 Task: Click on start publishing.
Action: Mouse moved to (43, 93)
Screenshot: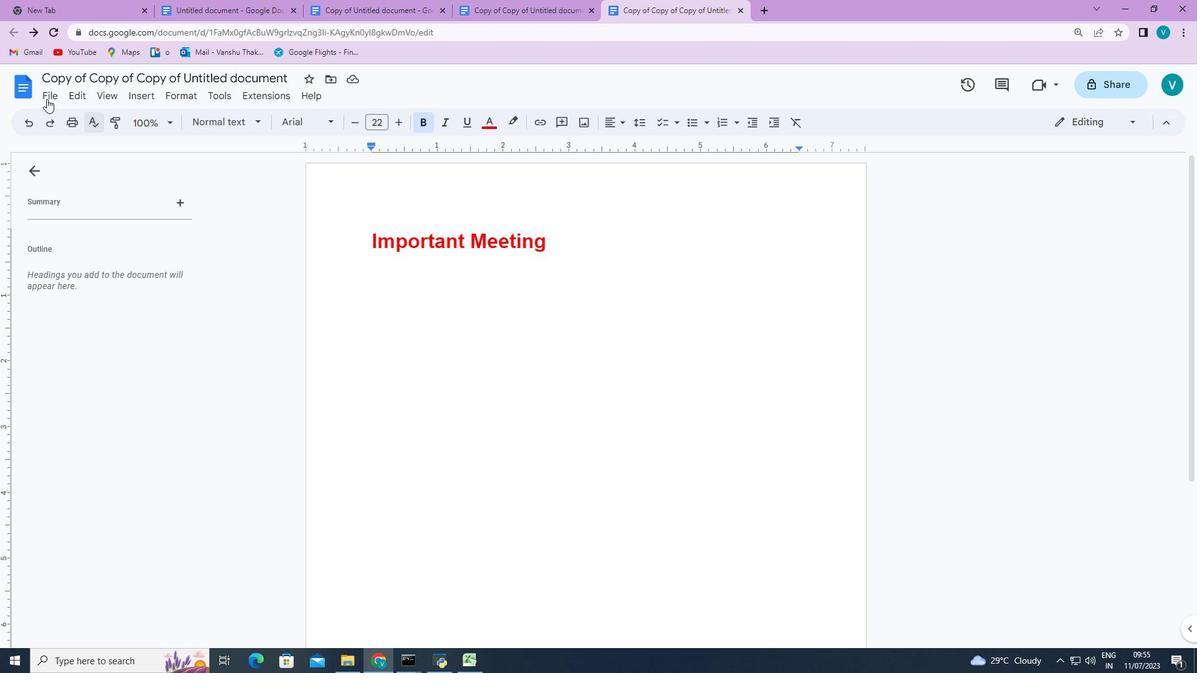 
Action: Mouse pressed left at (43, 93)
Screenshot: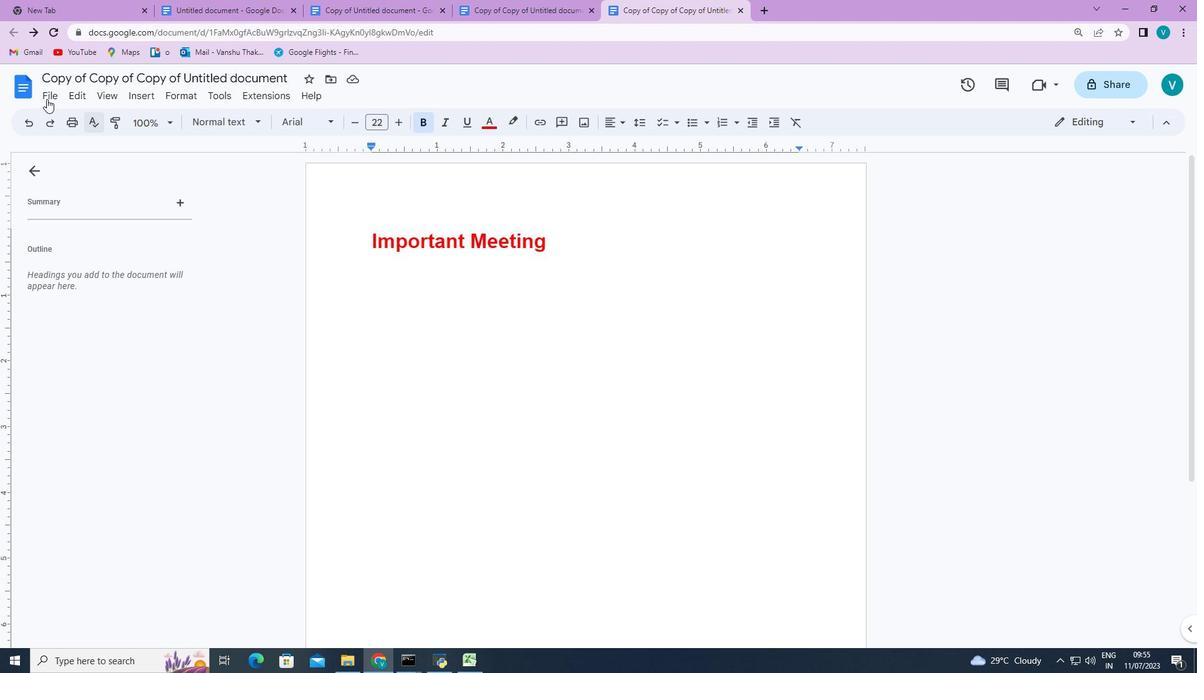 
Action: Mouse moved to (49, 96)
Screenshot: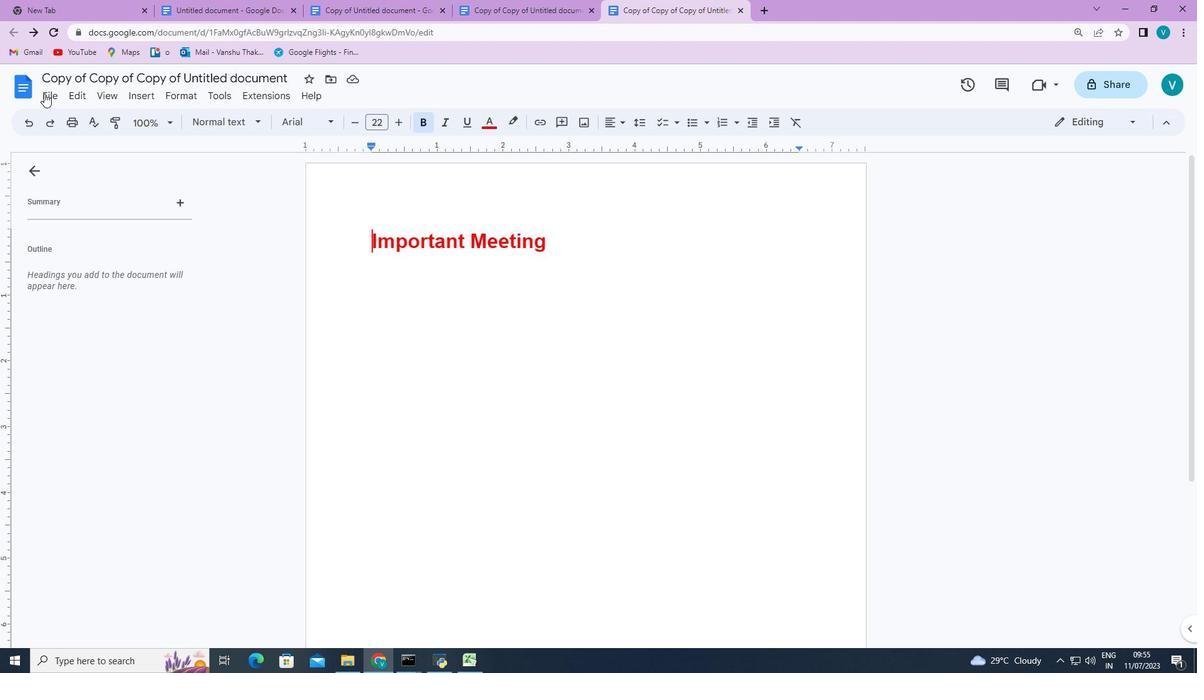 
Action: Mouse pressed left at (49, 96)
Screenshot: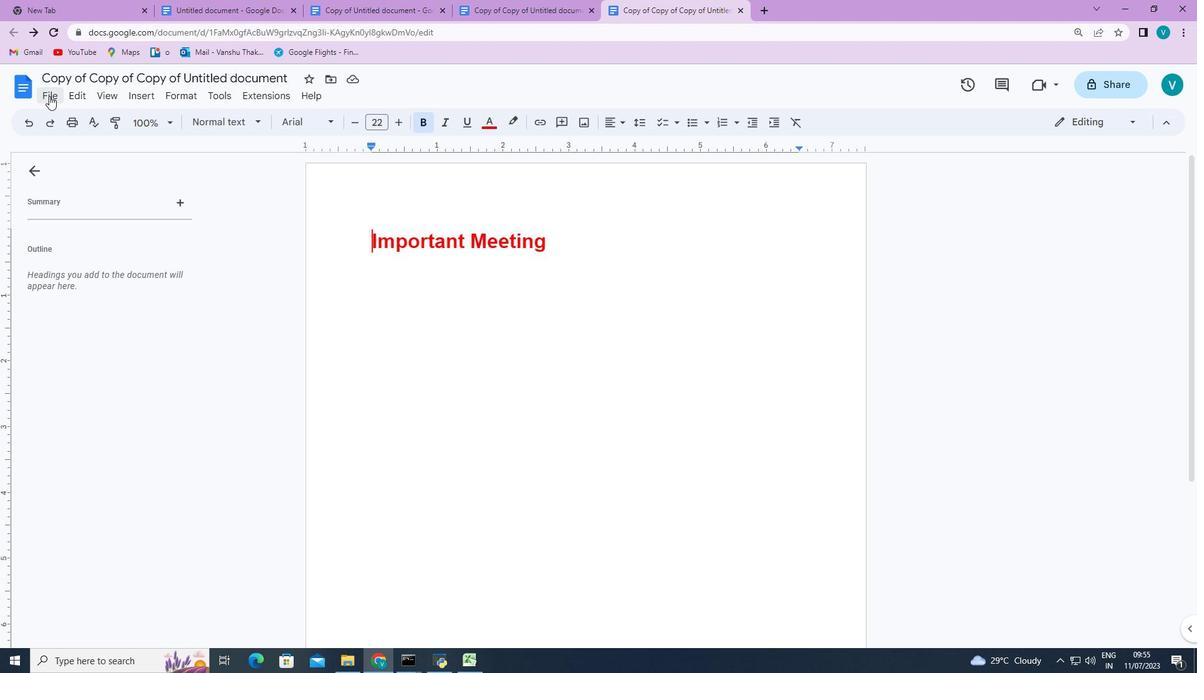 
Action: Mouse moved to (74, 192)
Screenshot: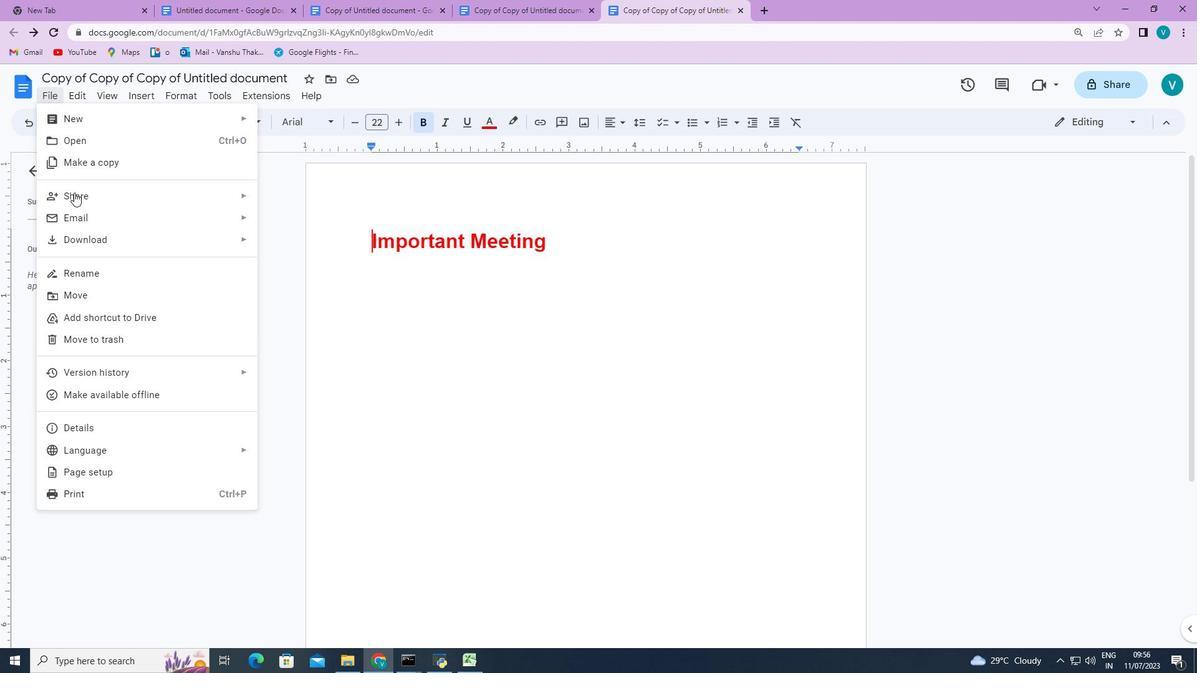 
Action: Mouse pressed left at (74, 192)
Screenshot: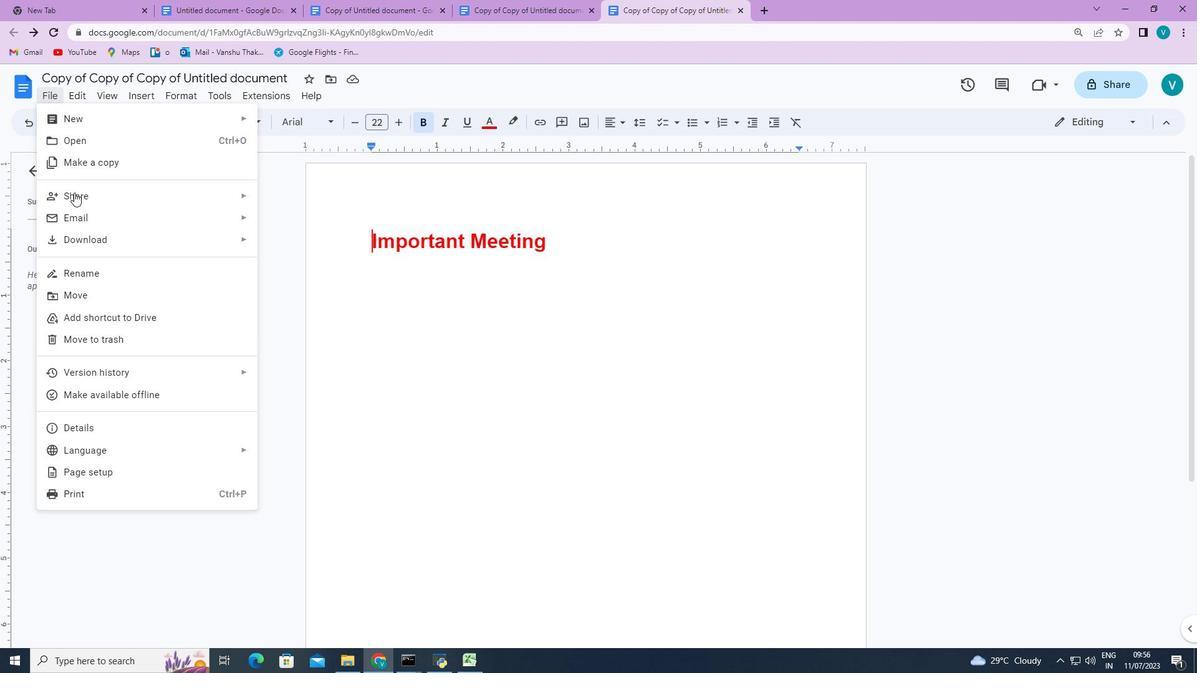 
Action: Mouse moved to (303, 224)
Screenshot: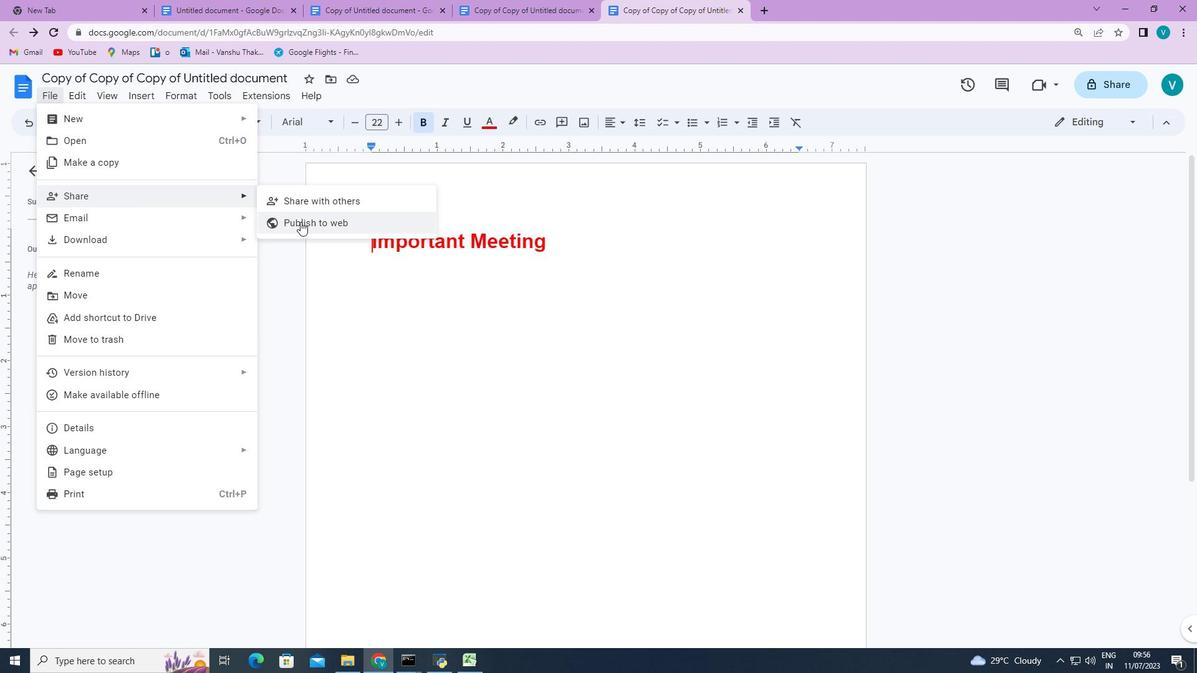 
Action: Mouse pressed left at (303, 224)
Screenshot: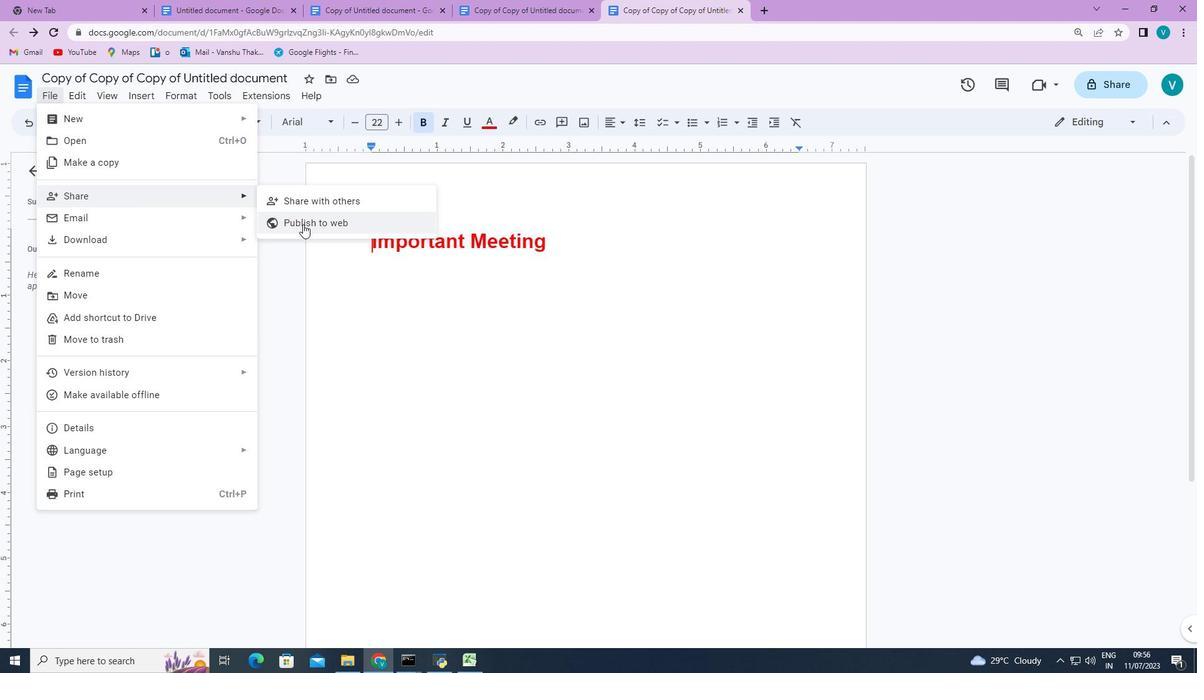 
Action: Mouse moved to (432, 453)
Screenshot: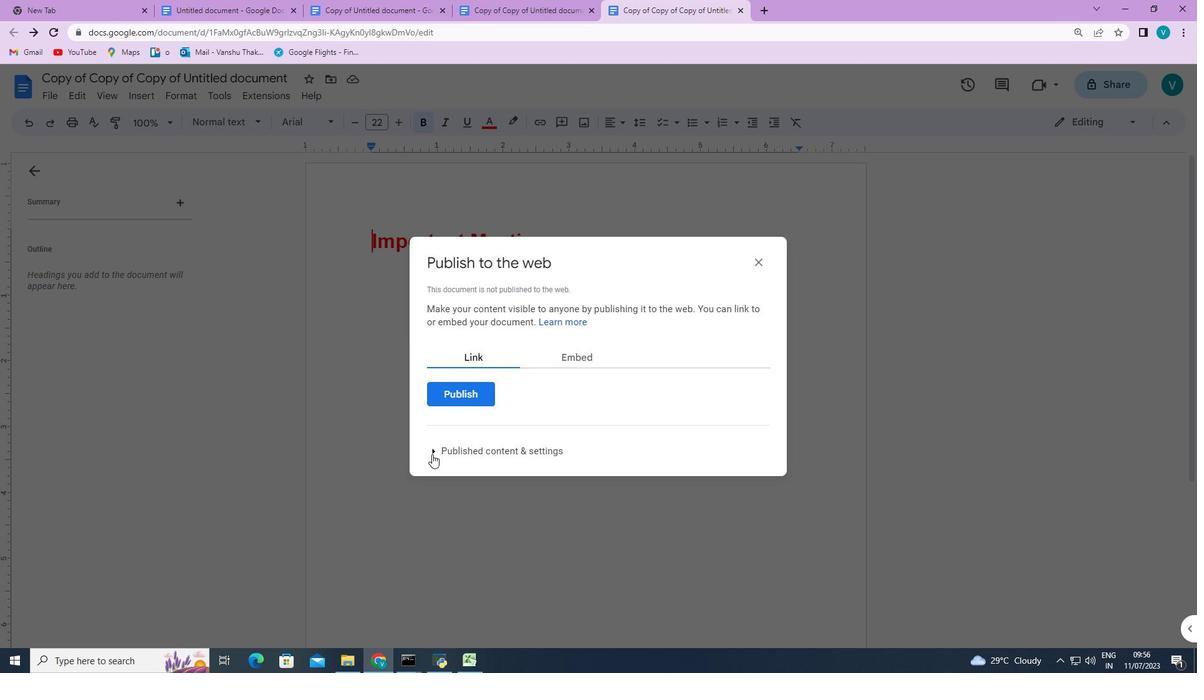 
Action: Mouse pressed left at (432, 453)
Screenshot: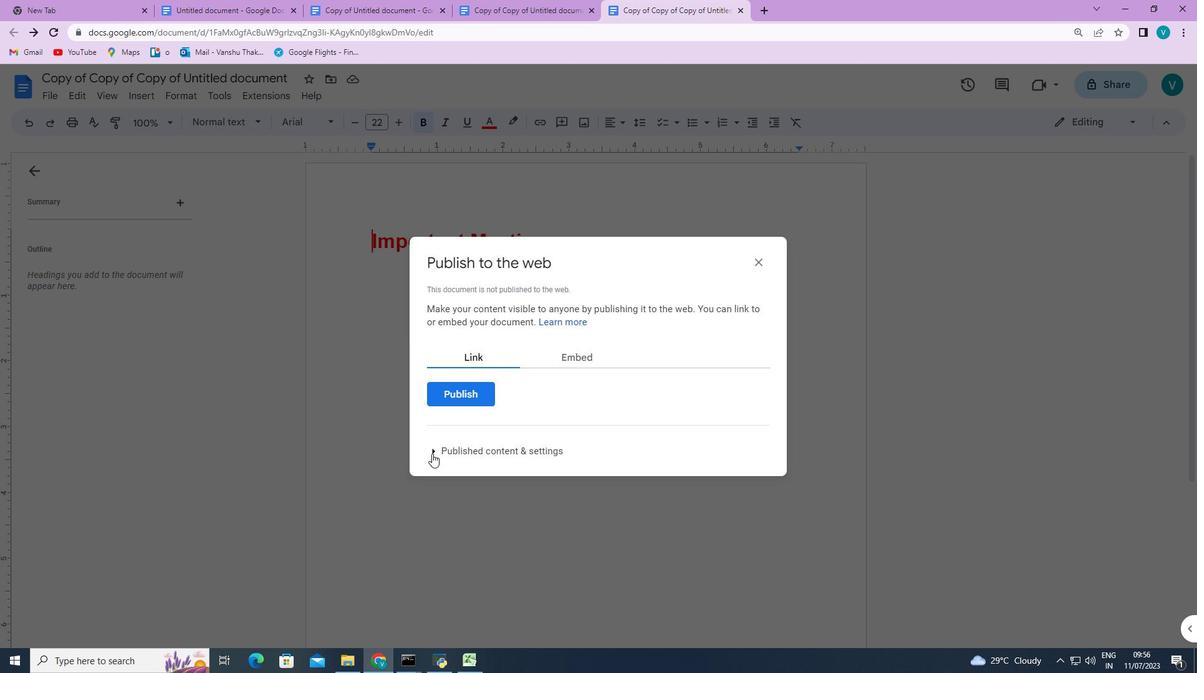 
Action: Mouse moved to (493, 446)
Screenshot: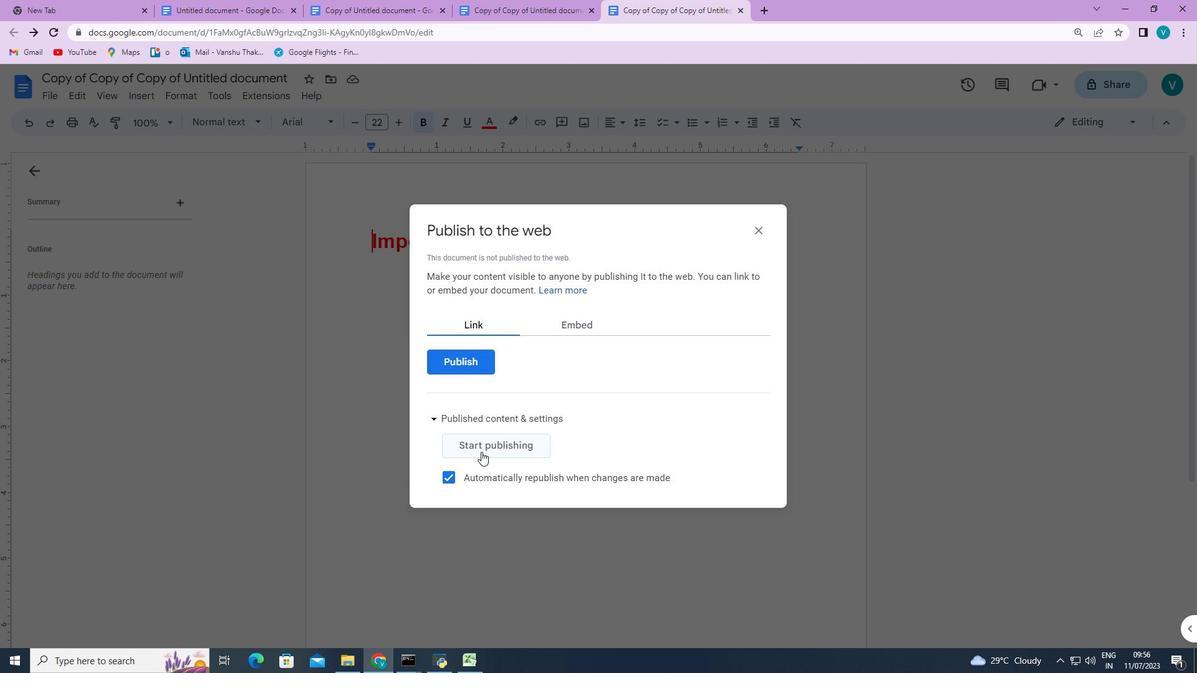 
Action: Mouse pressed left at (493, 446)
Screenshot: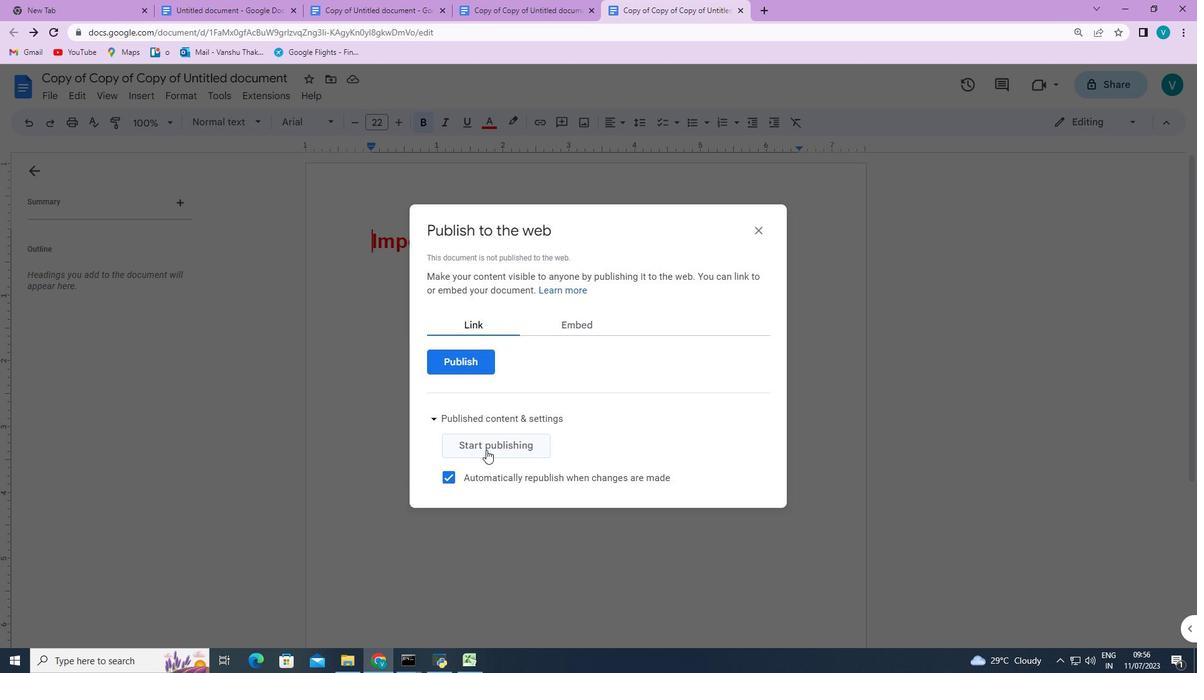
Action: Mouse moved to (662, 100)
Screenshot: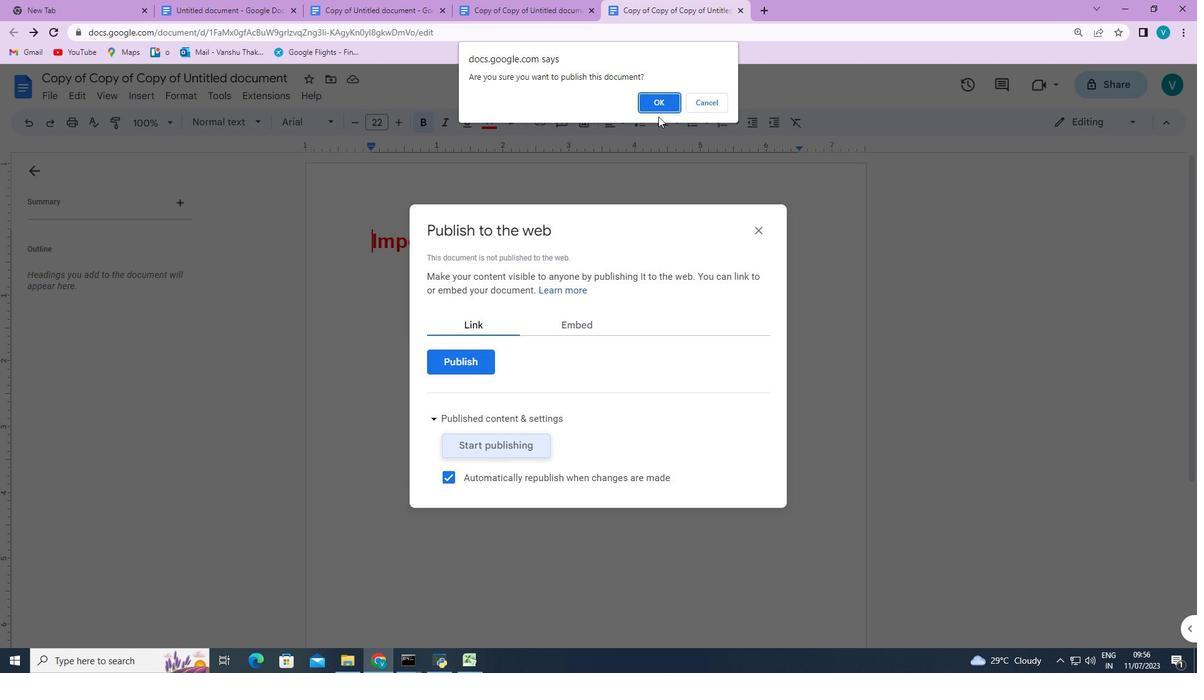
Action: Mouse pressed left at (662, 100)
Screenshot: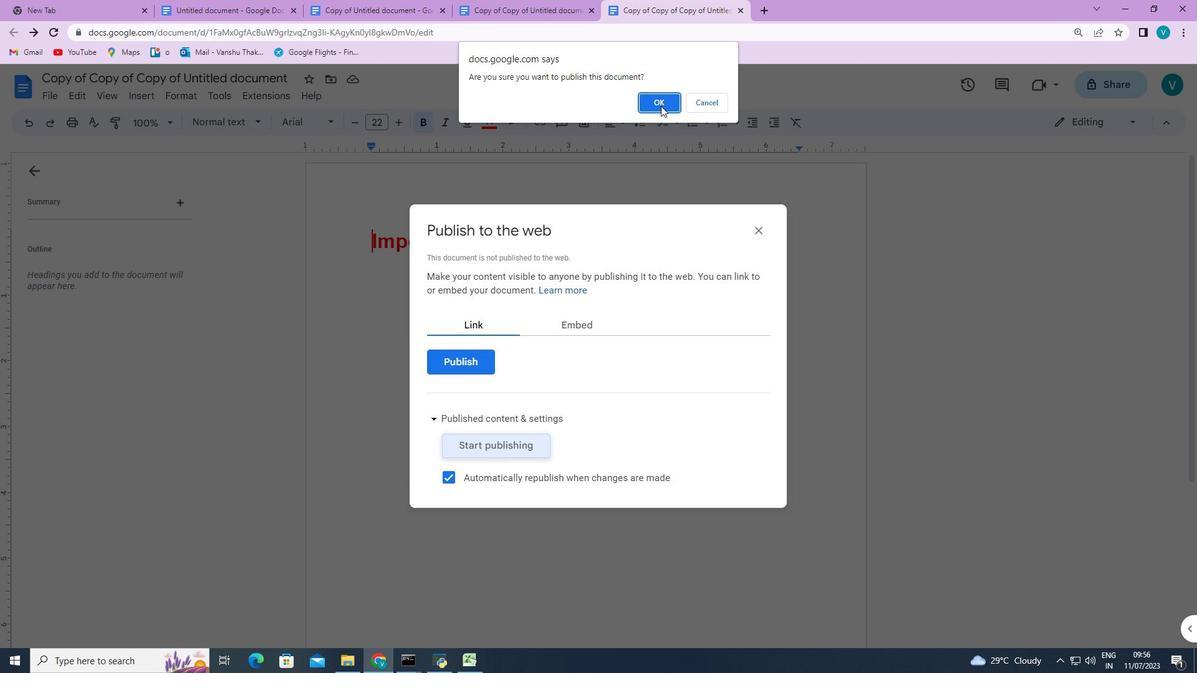 
